 Task: Convert a batch of audio files from OGG to MP3 format using VLC batch conversion tool.
Action: Mouse moved to (270, 320)
Screenshot: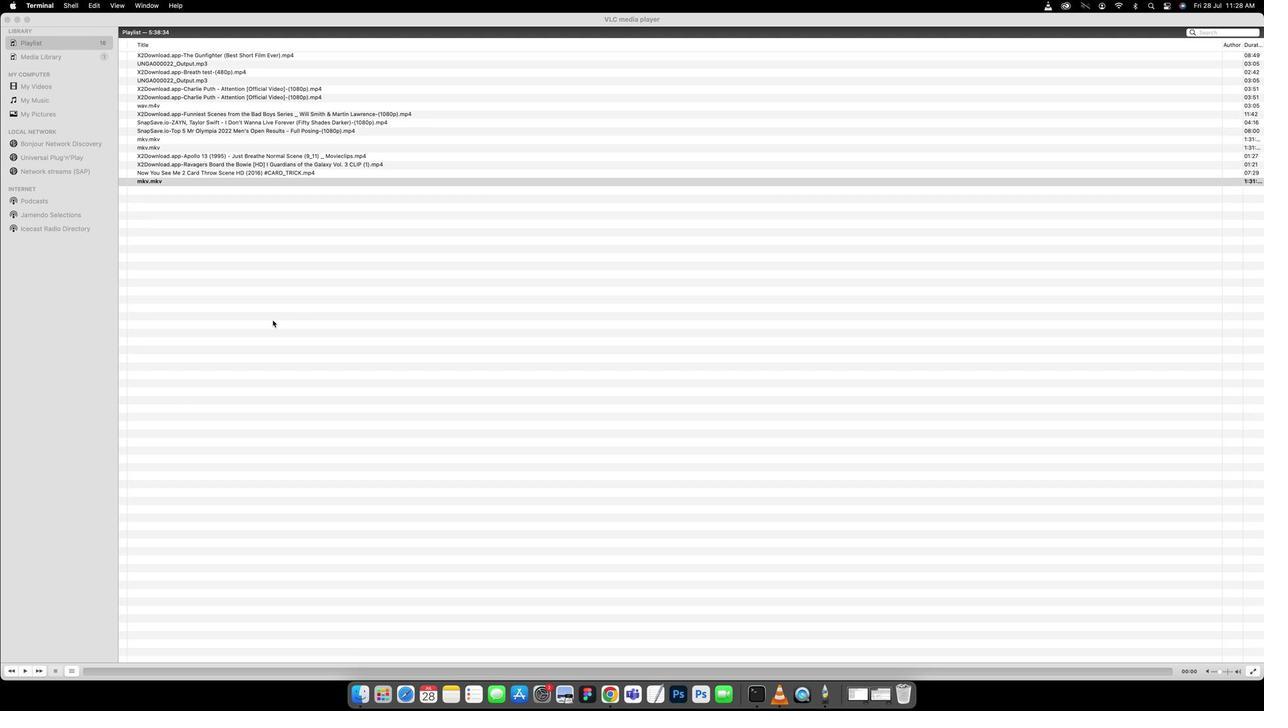 
Action: Mouse pressed left at (270, 320)
Screenshot: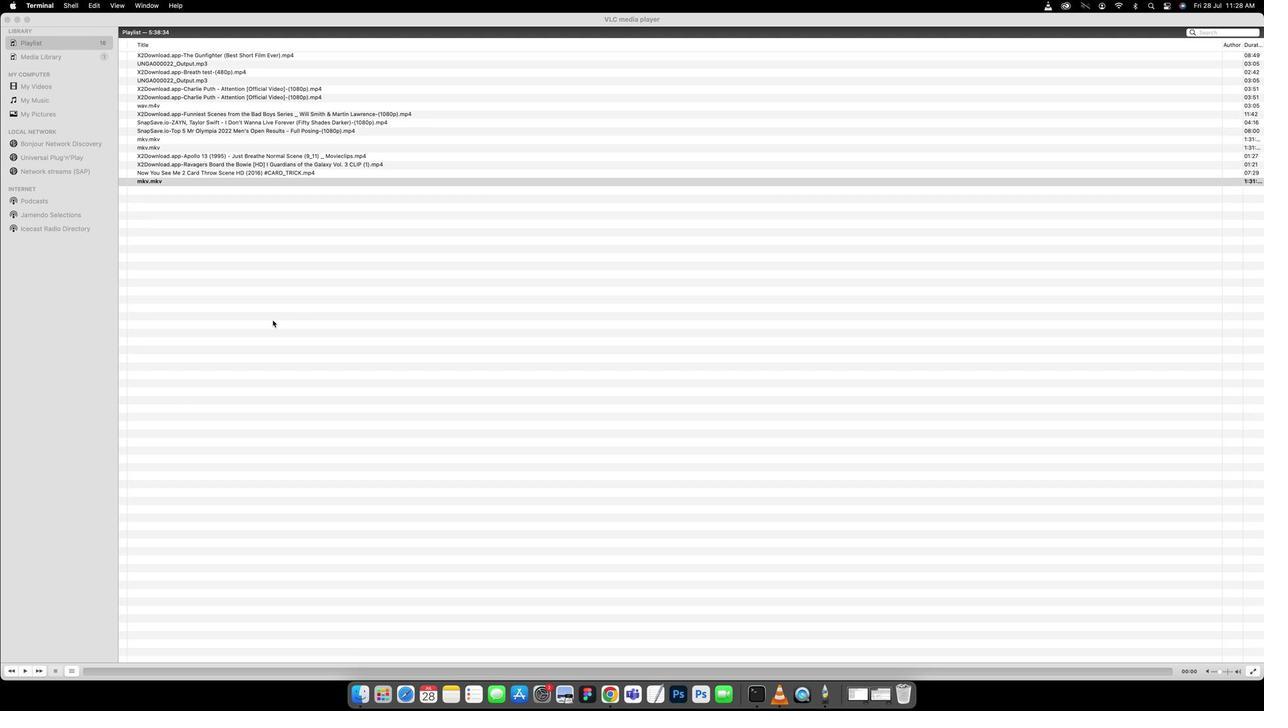 
Action: Mouse moved to (90, 8)
Screenshot: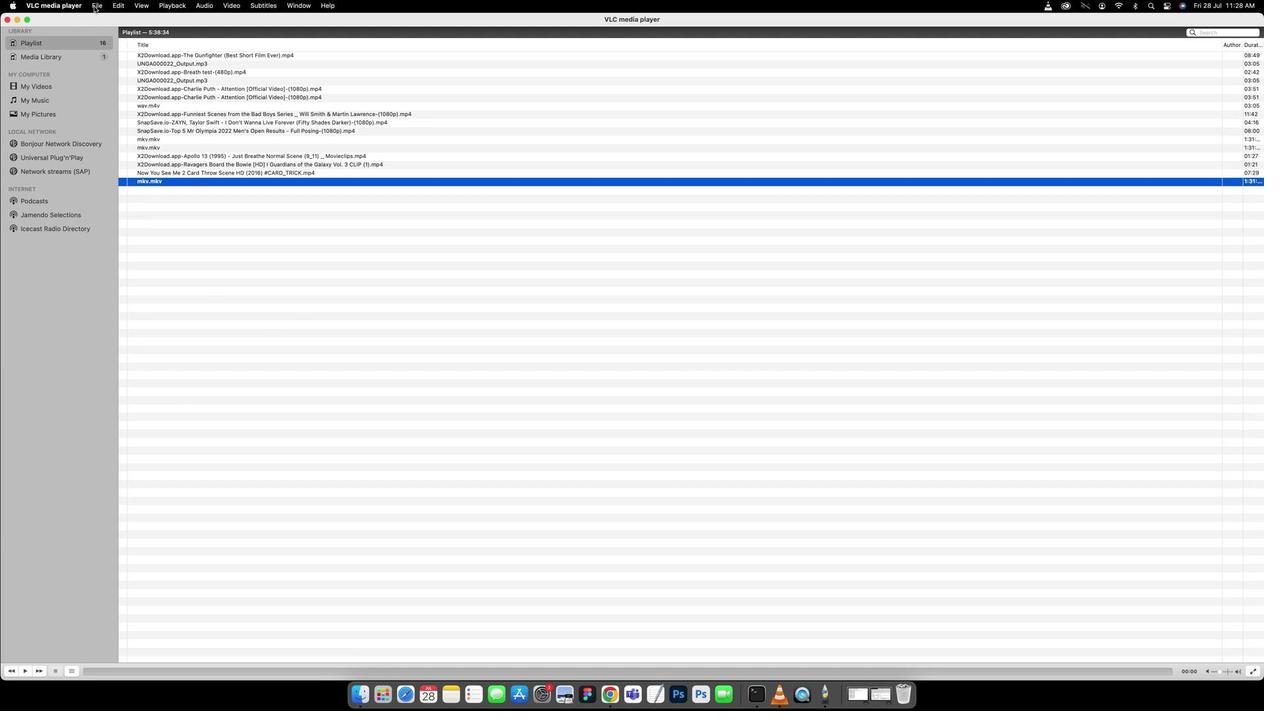 
Action: Mouse pressed left at (90, 8)
Screenshot: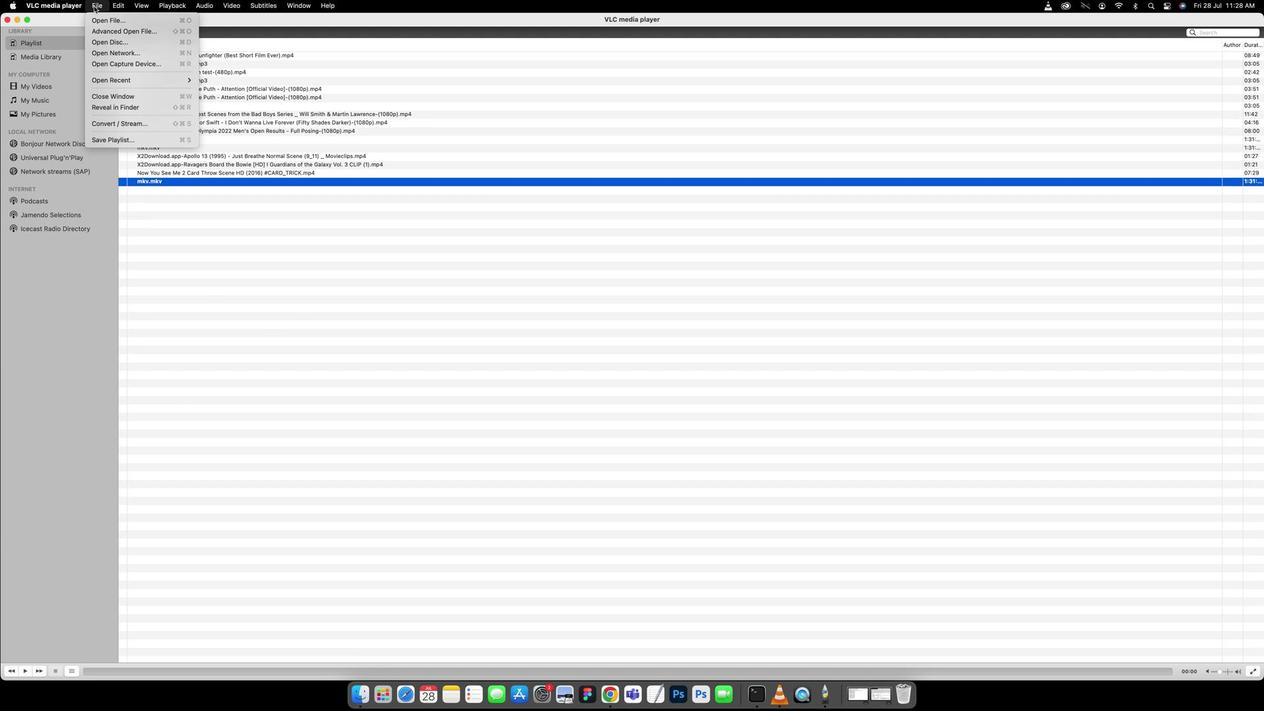 
Action: Mouse moved to (100, 129)
Screenshot: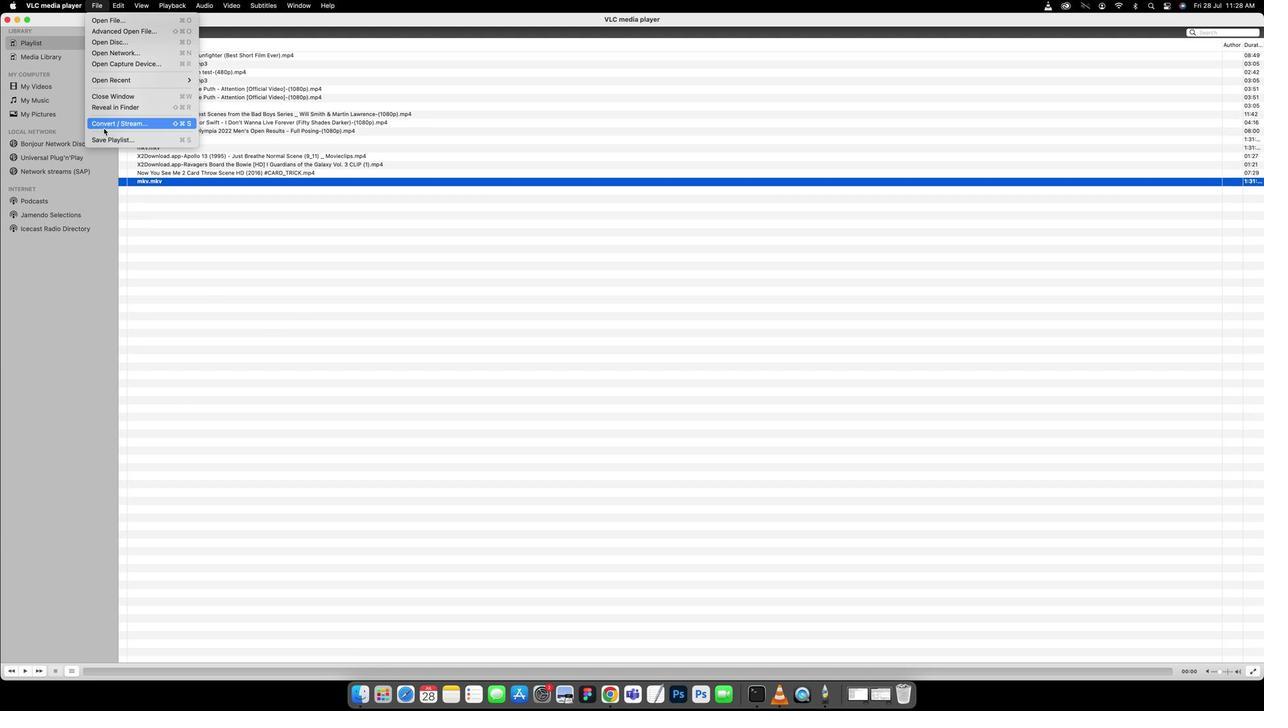 
Action: Mouse pressed left at (100, 129)
Screenshot: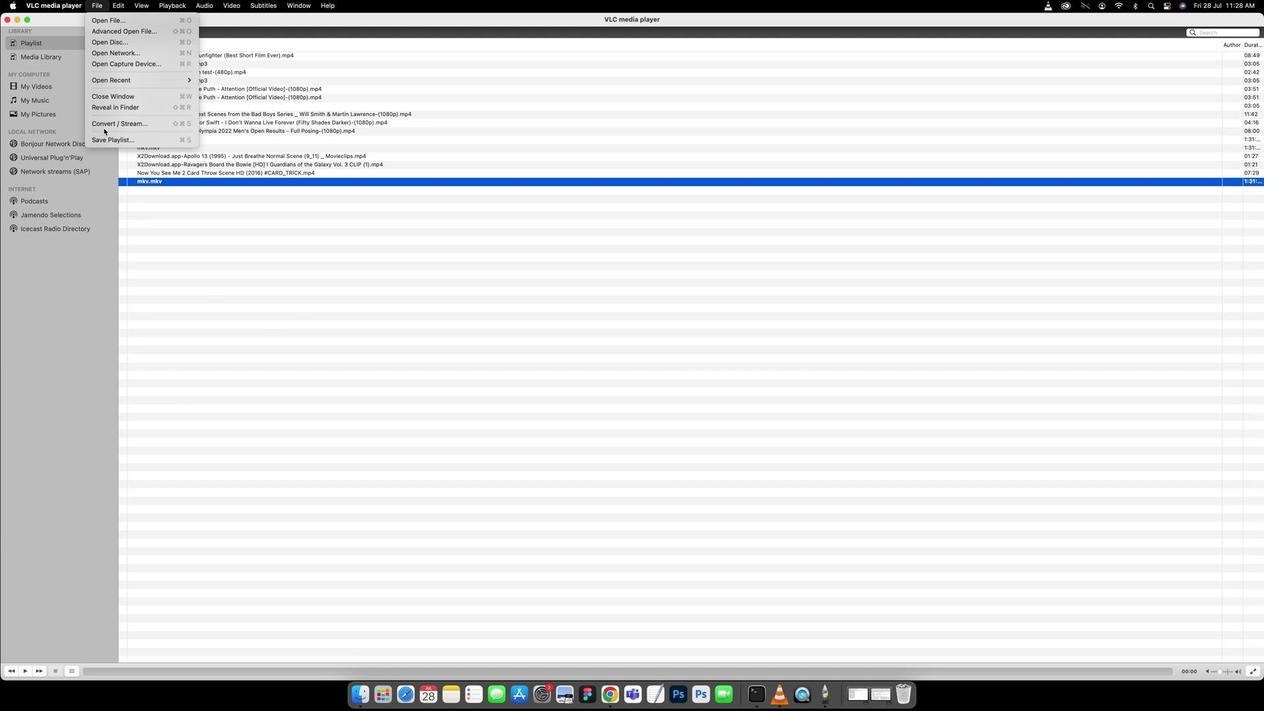 
Action: Mouse moved to (453, 276)
Screenshot: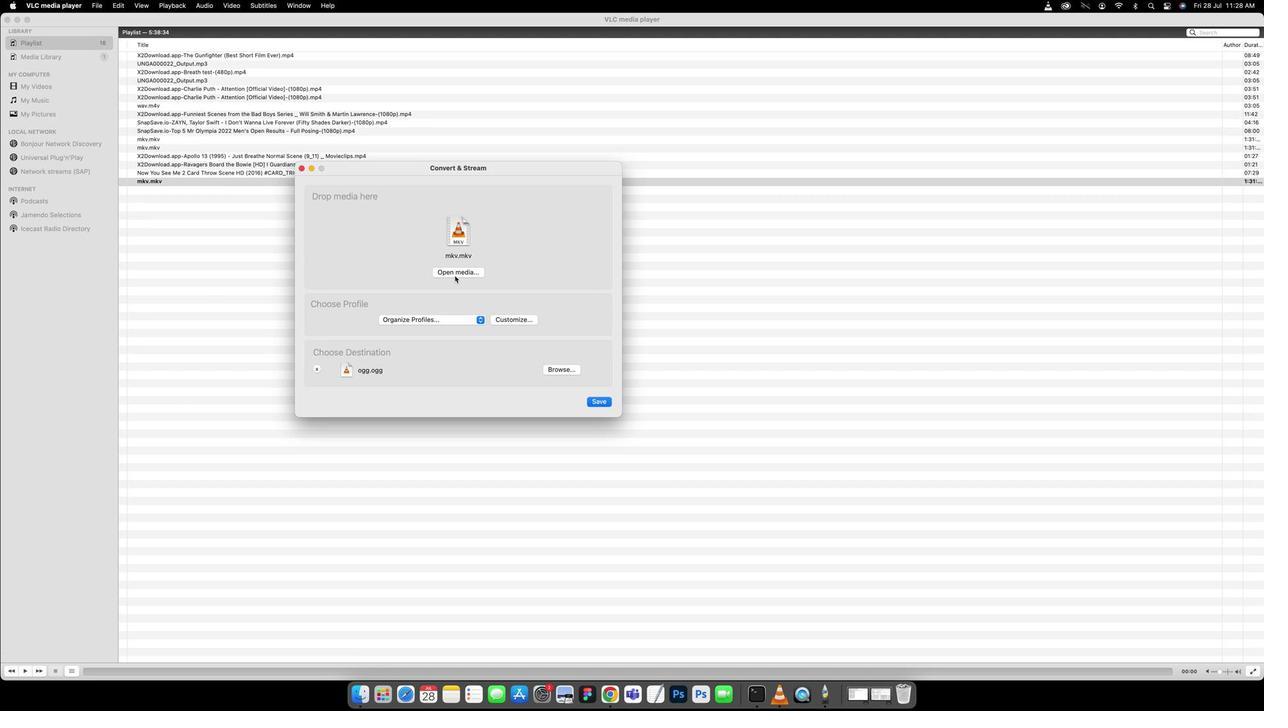 
Action: Mouse pressed left at (453, 276)
Screenshot: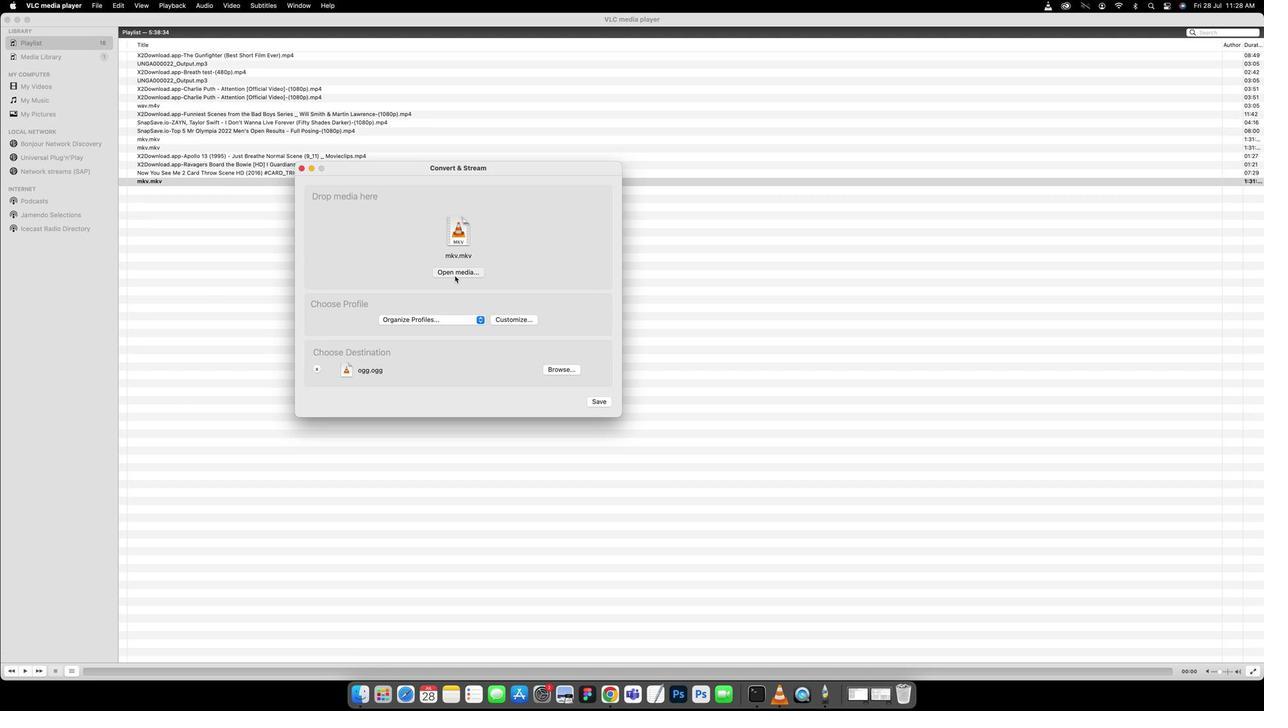 
Action: Mouse moved to (399, 243)
Screenshot: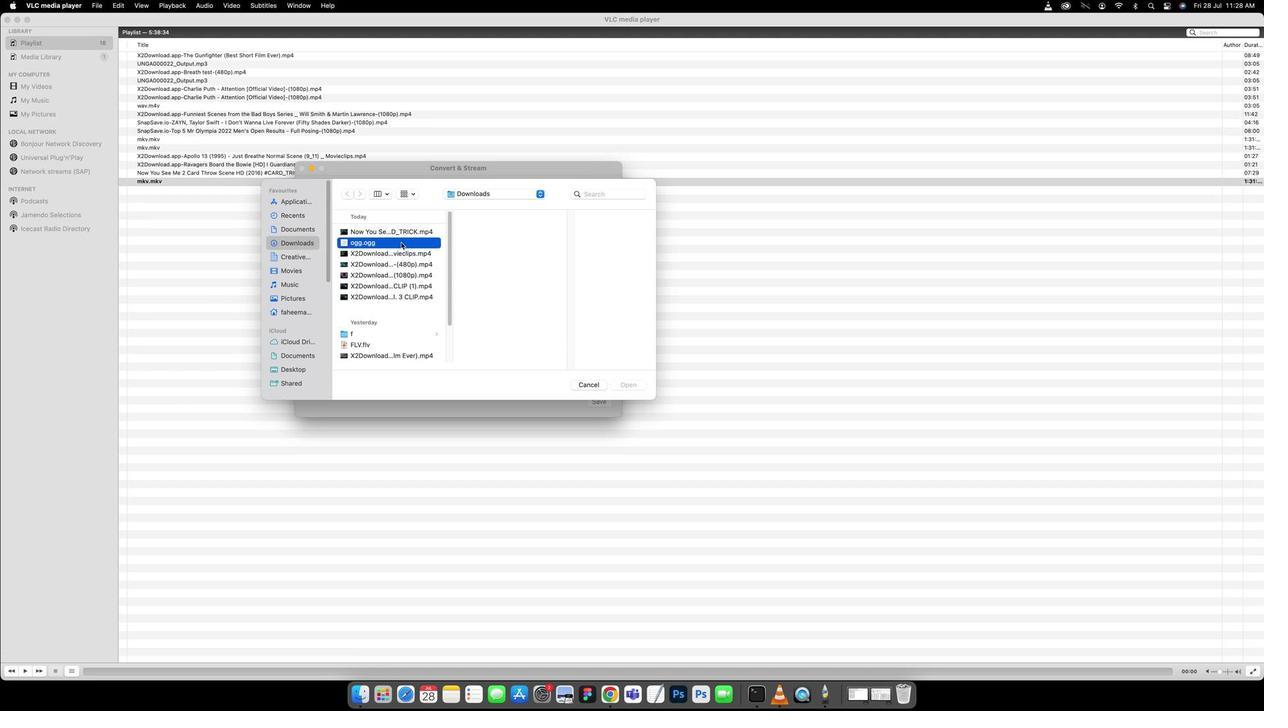 
Action: Mouse pressed left at (399, 243)
Screenshot: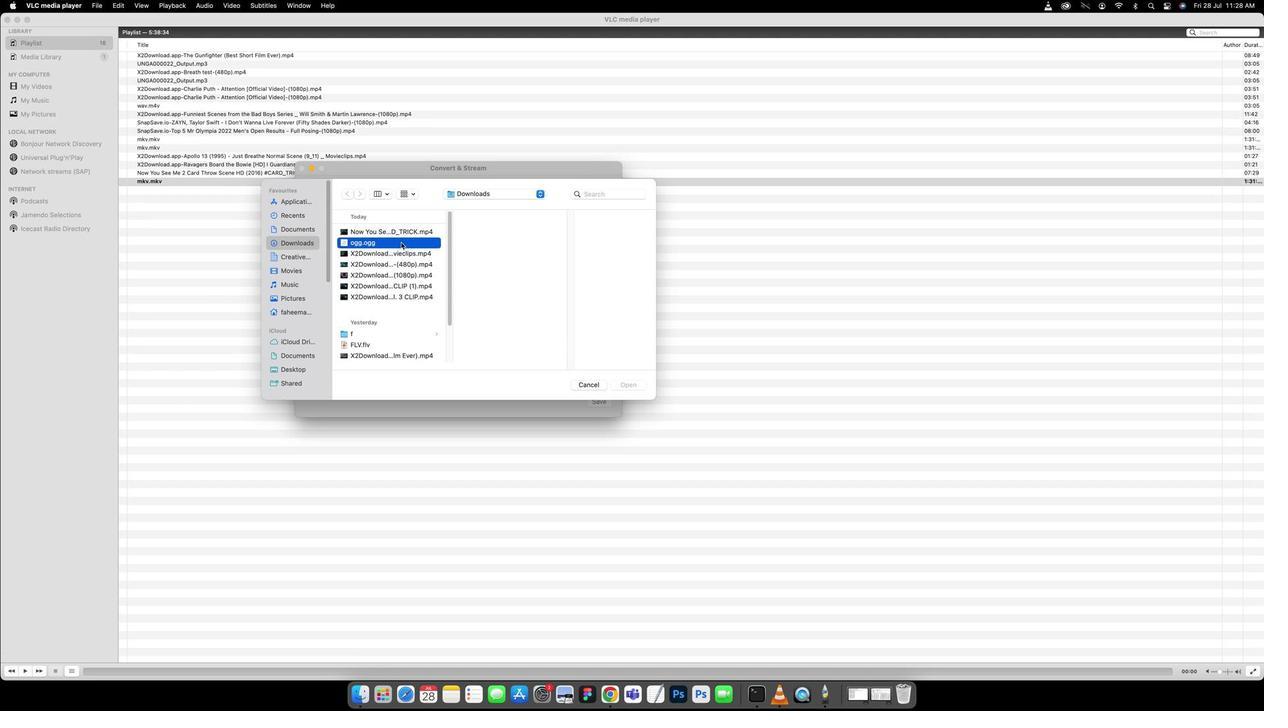 
Action: Key pressed Key.enter
Screenshot: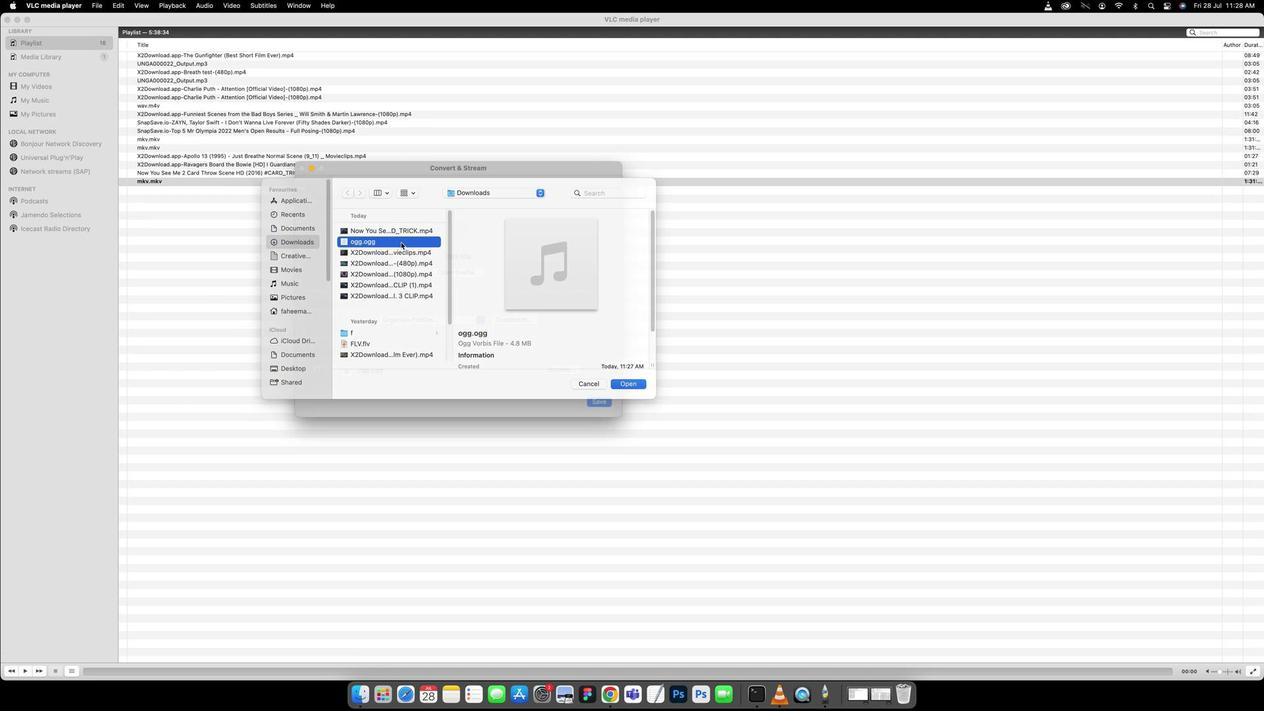 
Action: Mouse moved to (507, 322)
Screenshot: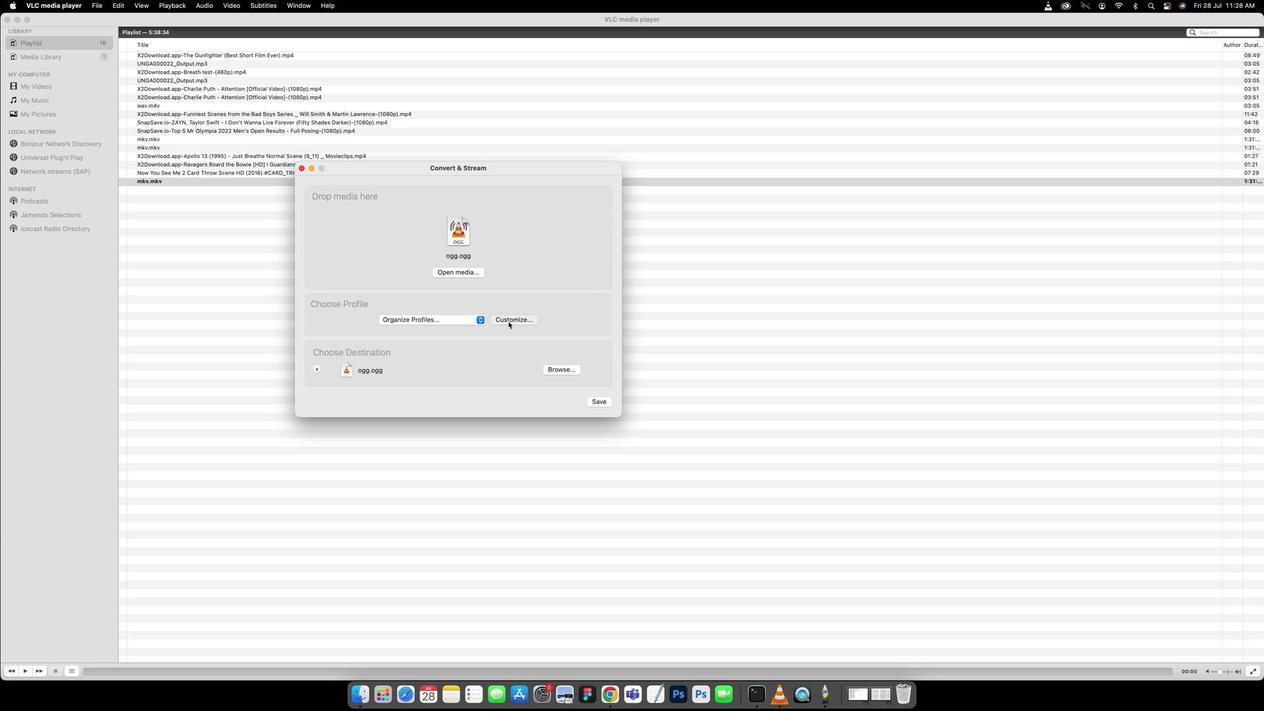 
Action: Mouse pressed left at (507, 322)
Screenshot: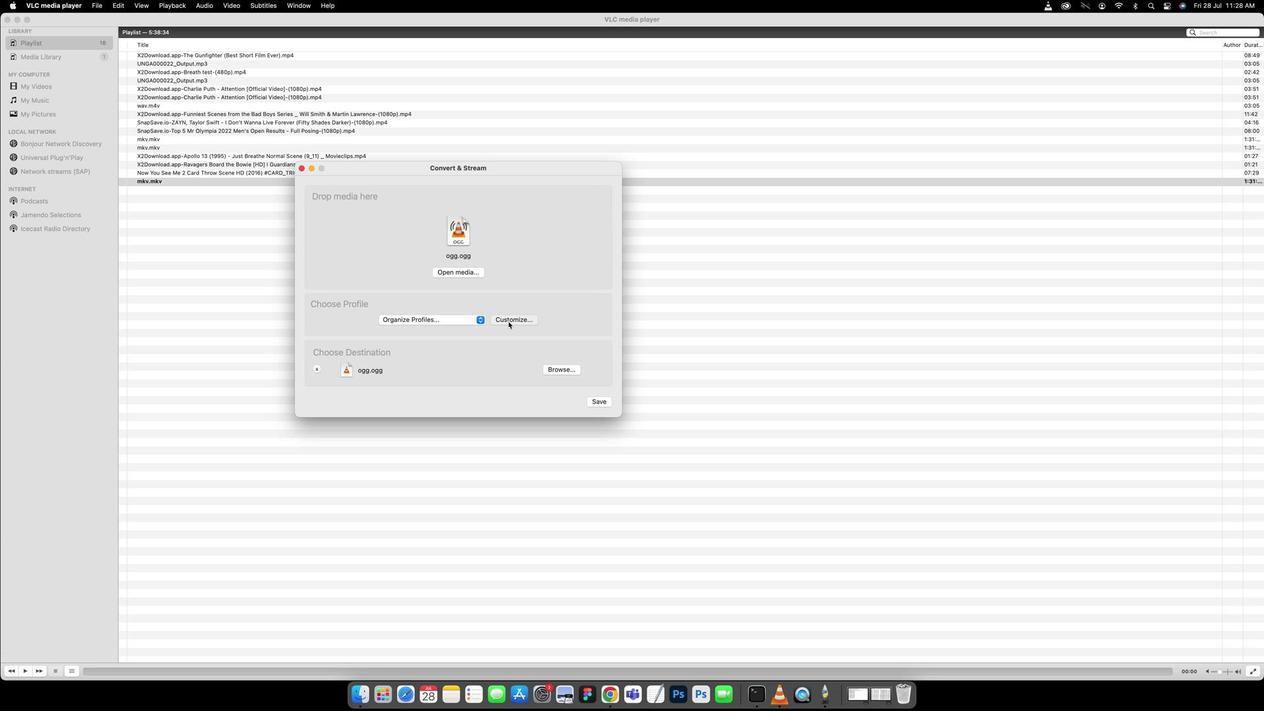 
Action: Mouse moved to (473, 206)
Screenshot: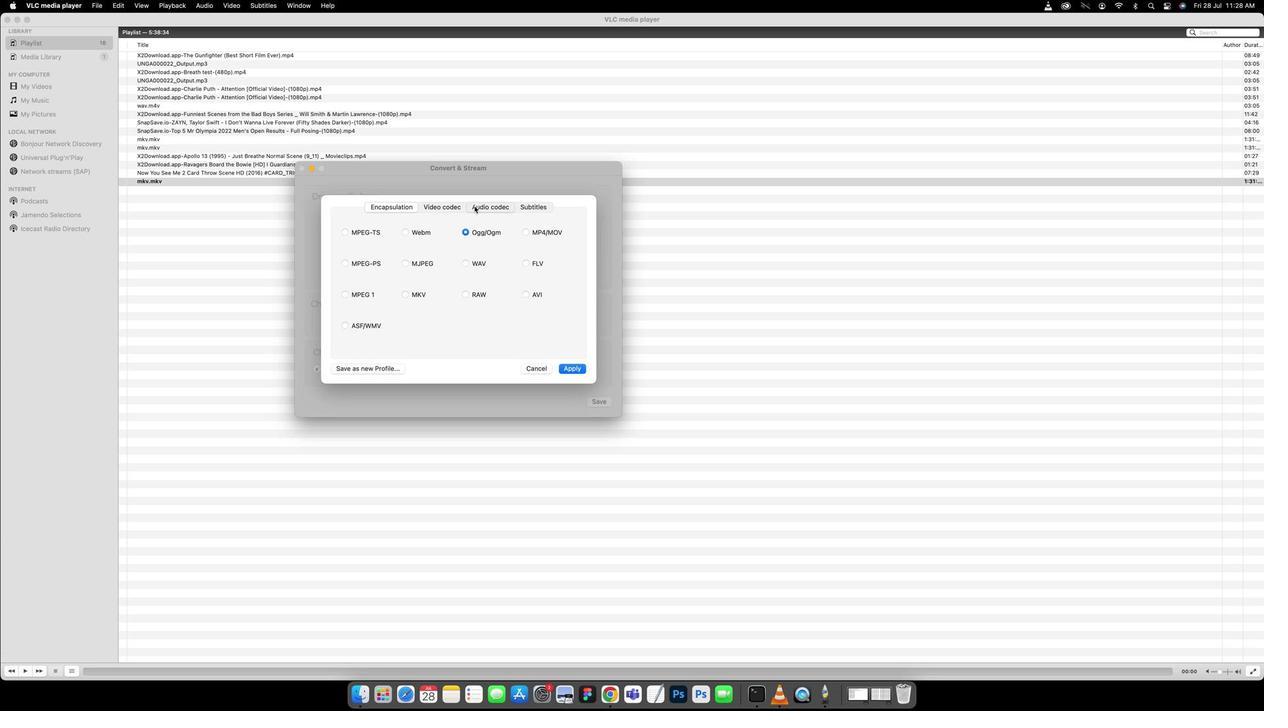 
Action: Mouse pressed left at (473, 206)
Screenshot: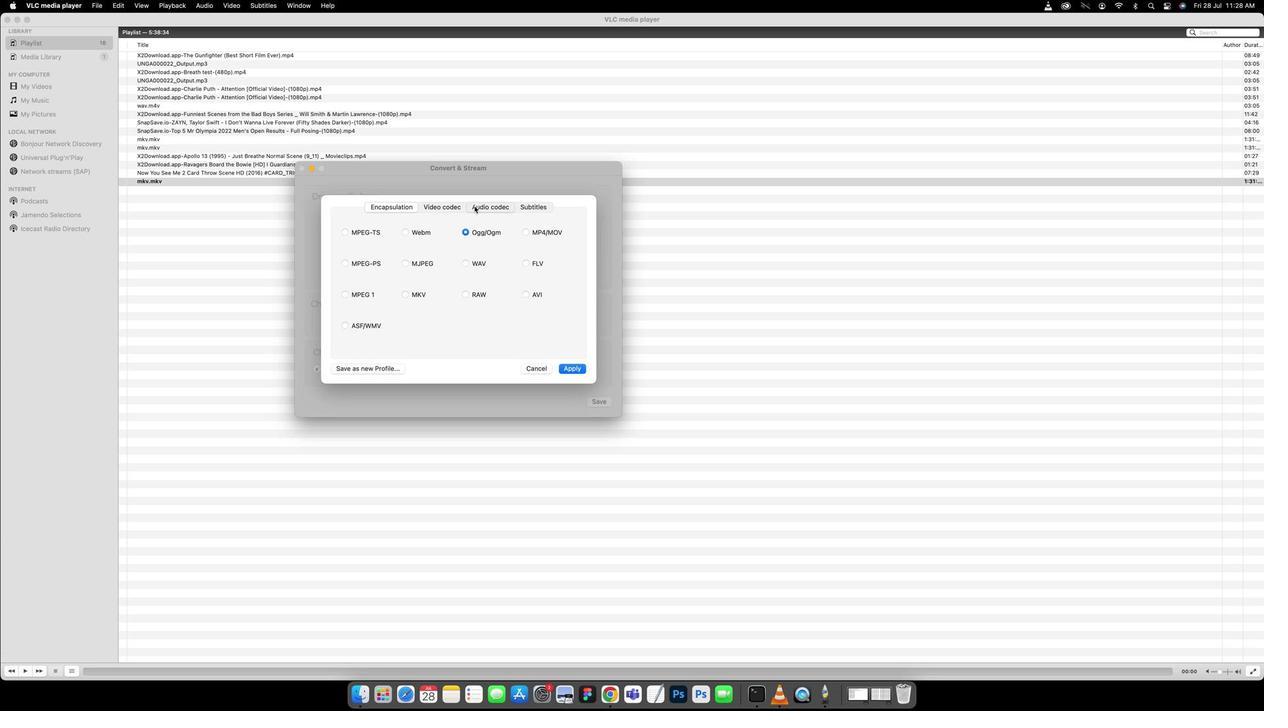 
Action: Mouse moved to (524, 247)
Screenshot: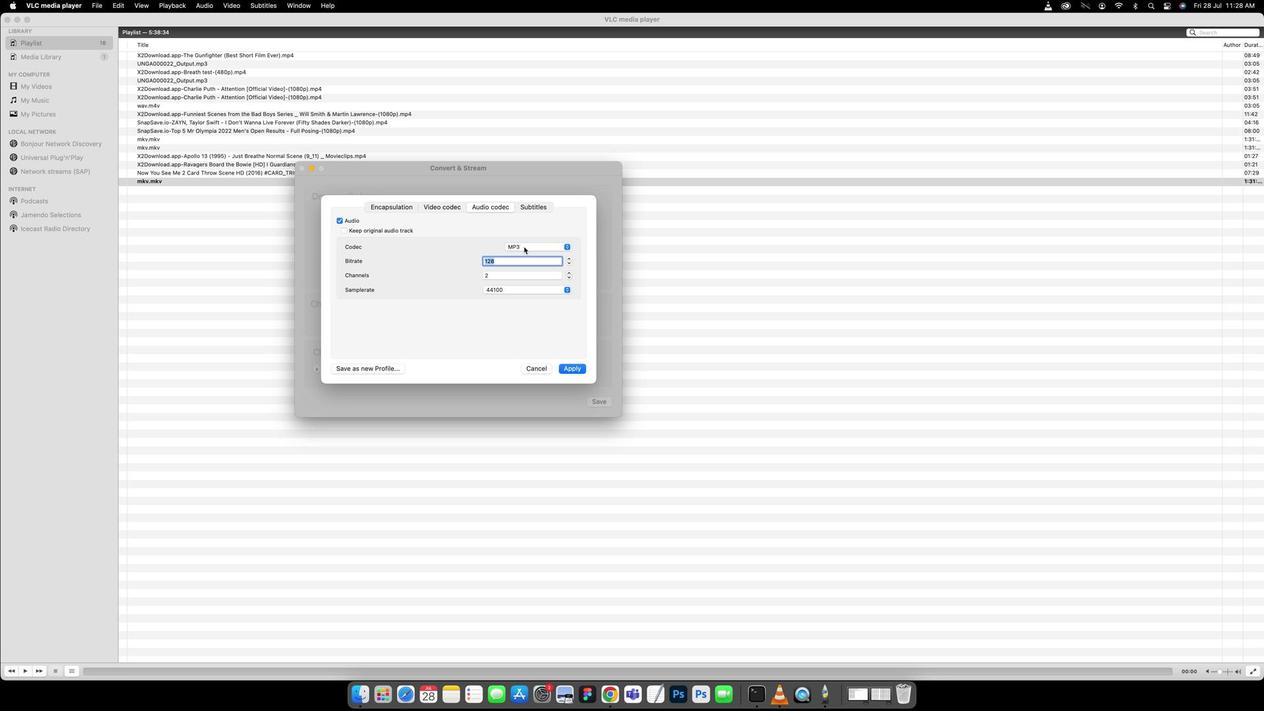 
Action: Mouse pressed left at (524, 247)
Screenshot: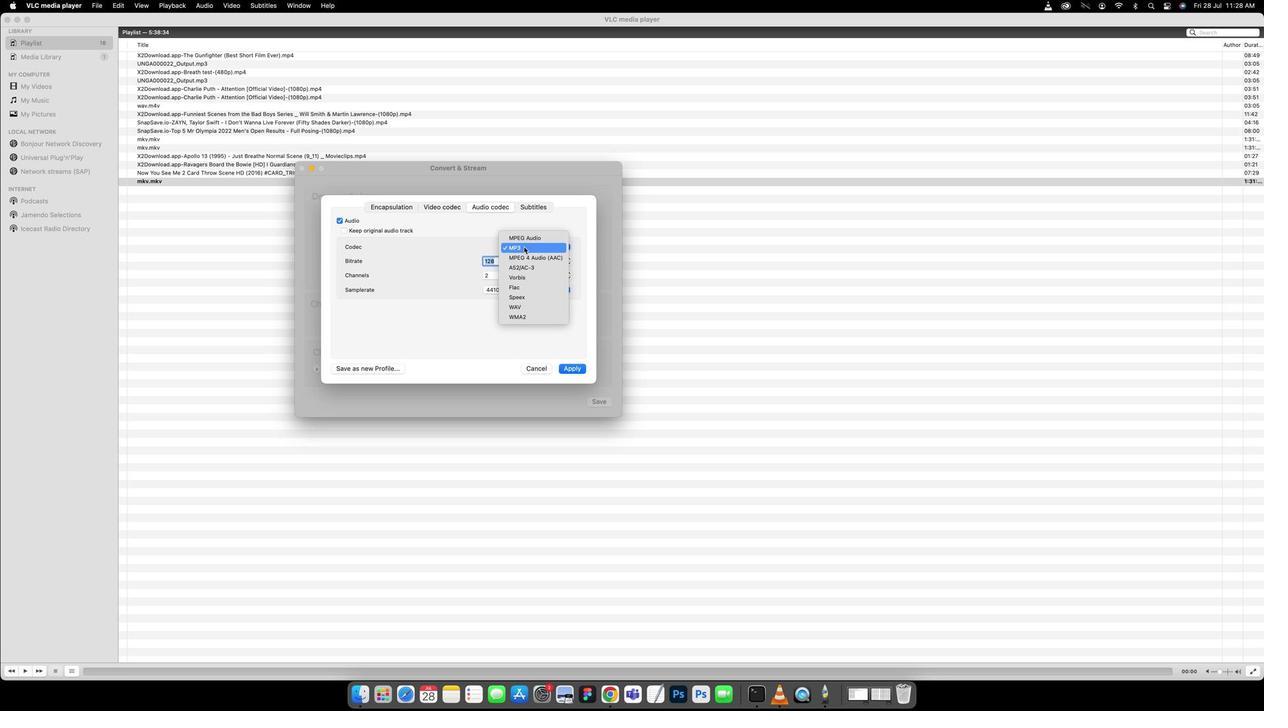 
Action: Mouse pressed left at (524, 247)
Screenshot: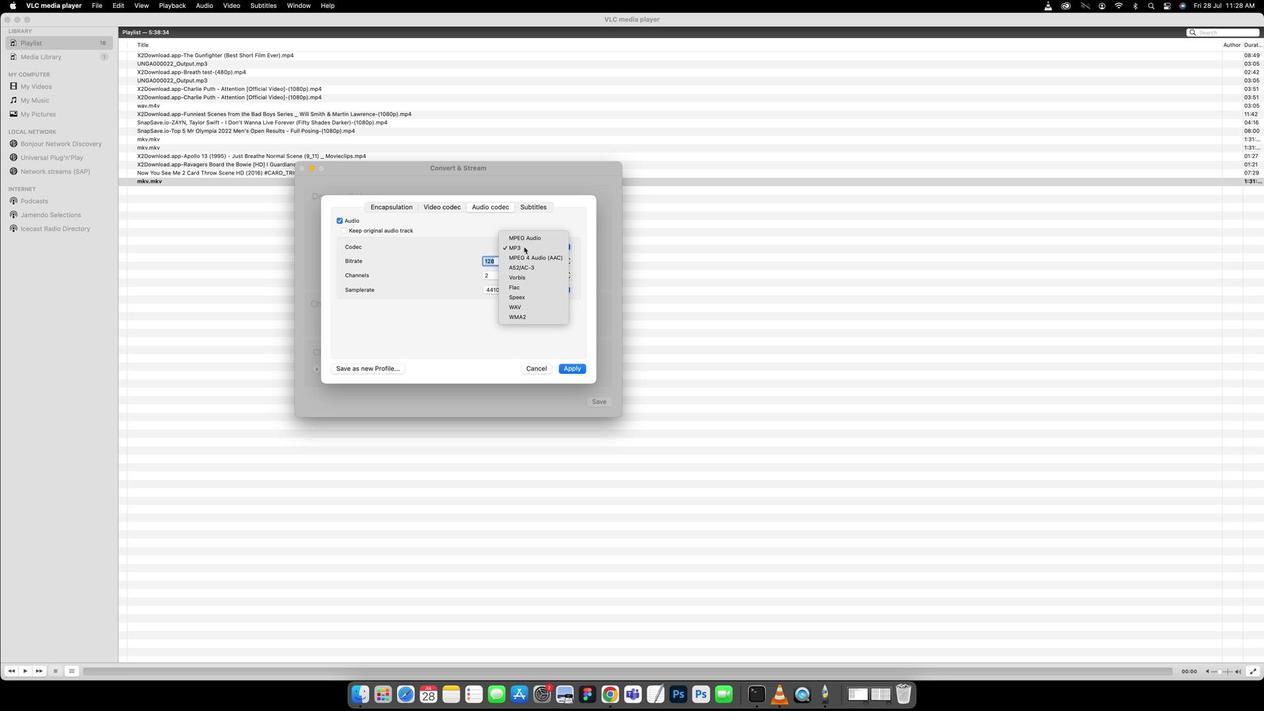 
Action: Mouse moved to (567, 368)
Screenshot: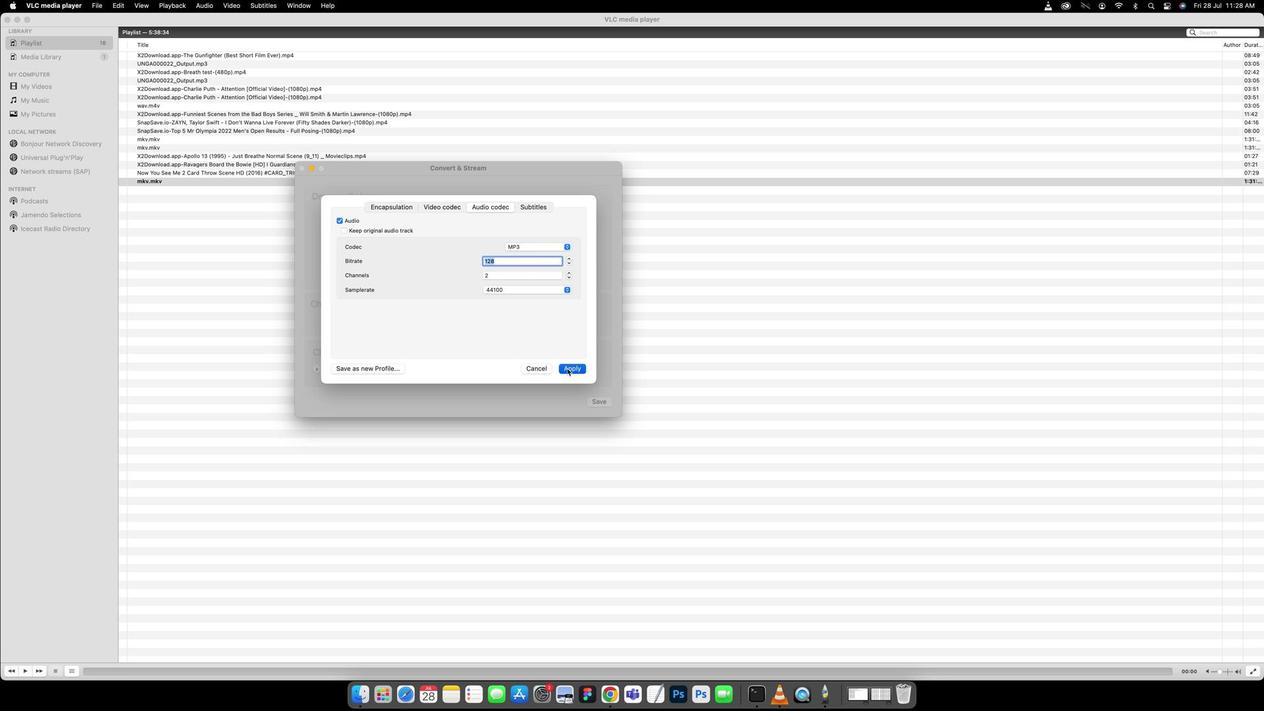 
Action: Mouse pressed left at (567, 368)
Screenshot: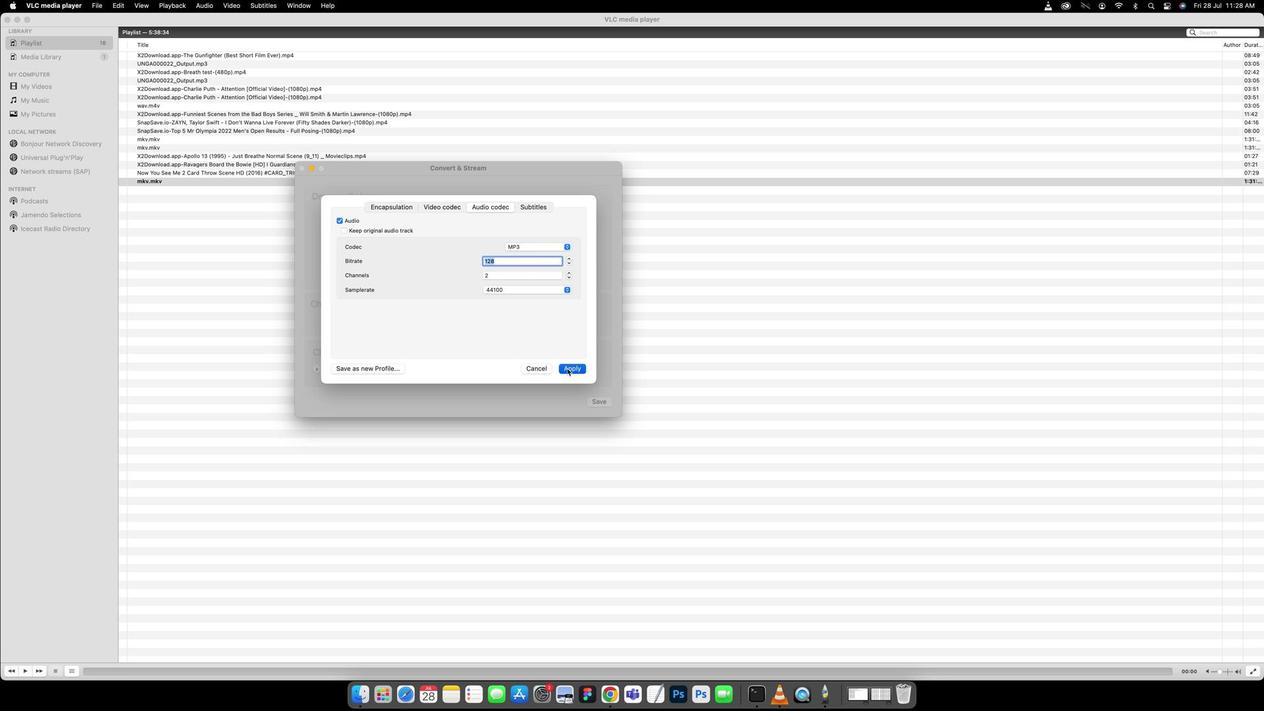 
Action: Mouse pressed left at (567, 368)
Screenshot: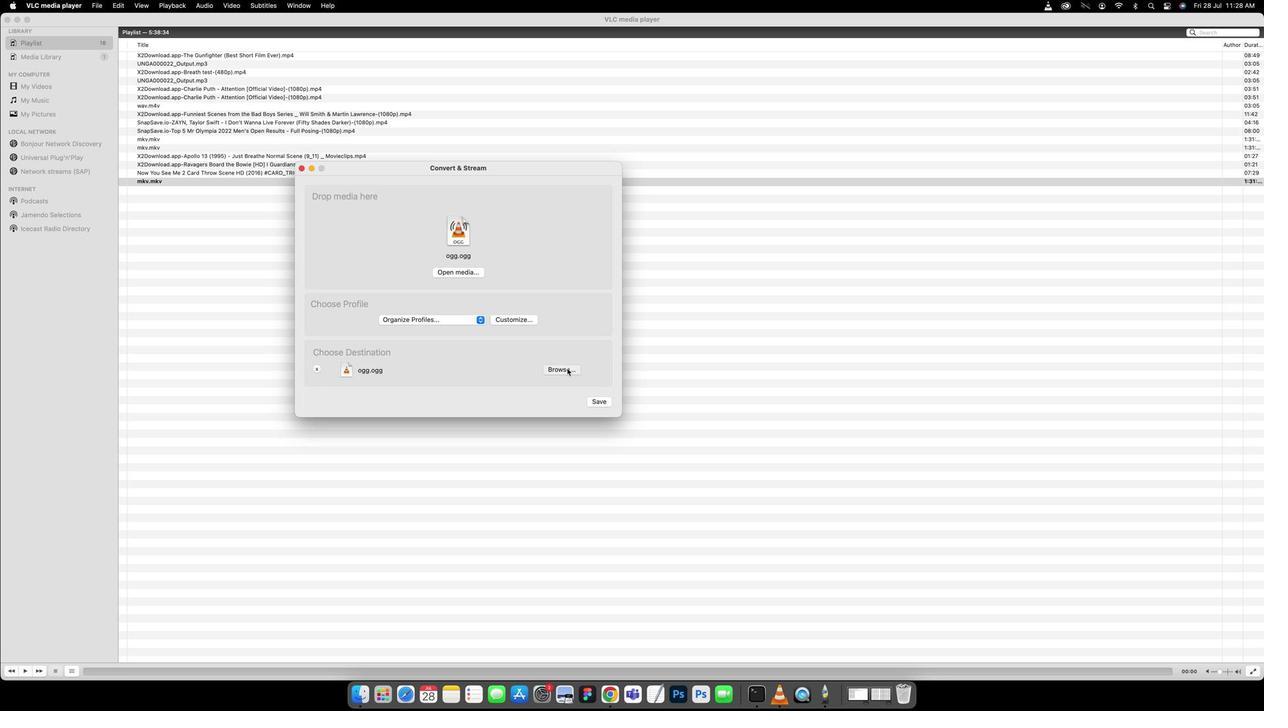 
Action: Mouse moved to (460, 275)
Screenshot: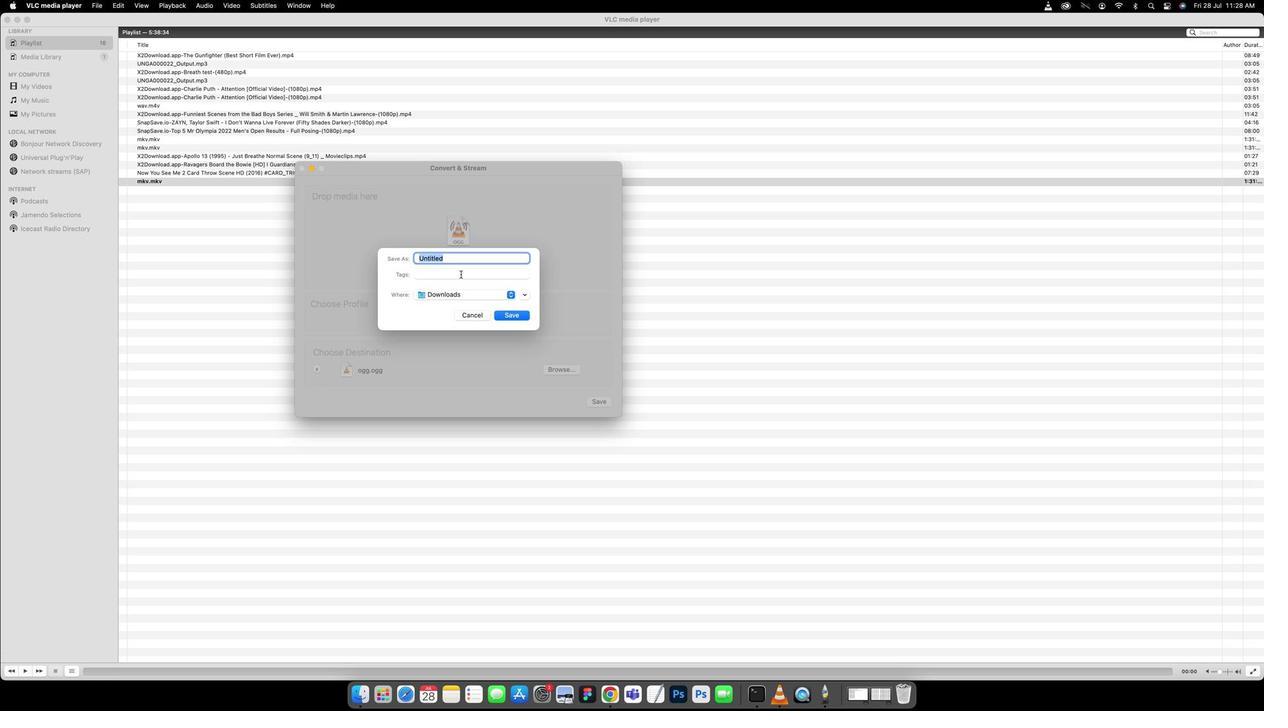 
Action: Key pressed Key.caps_lock'V'Key.caps_lock'i''d''e''o'Key.space'c''o''n''v''e''r''t''e''d''.''m''p''3'
Screenshot: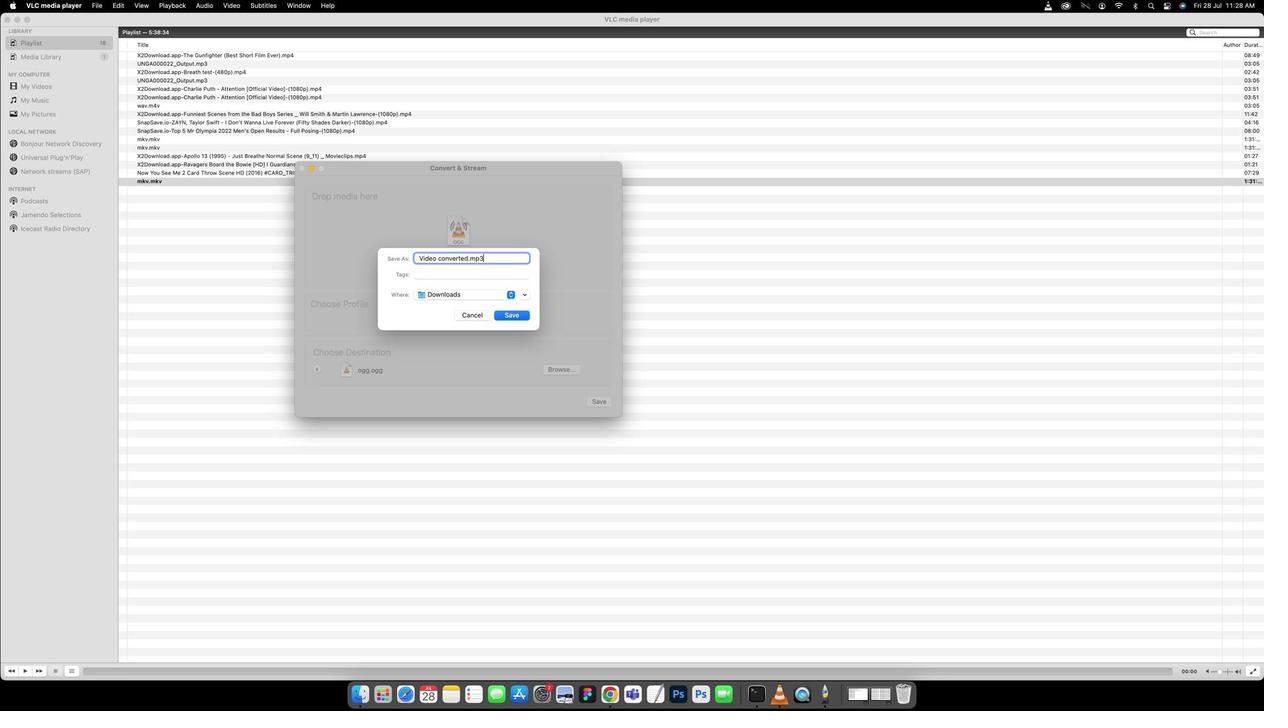 
Action: Mouse moved to (513, 314)
Screenshot: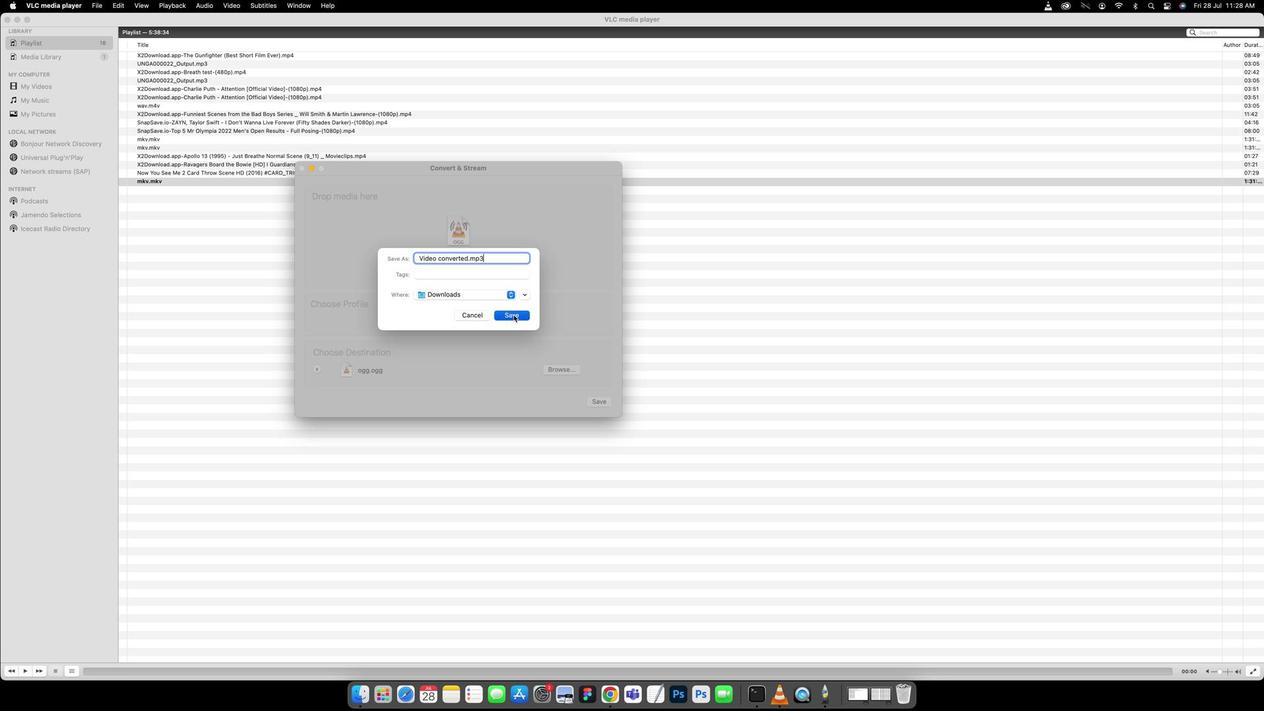 
Action: Mouse pressed left at (513, 314)
Screenshot: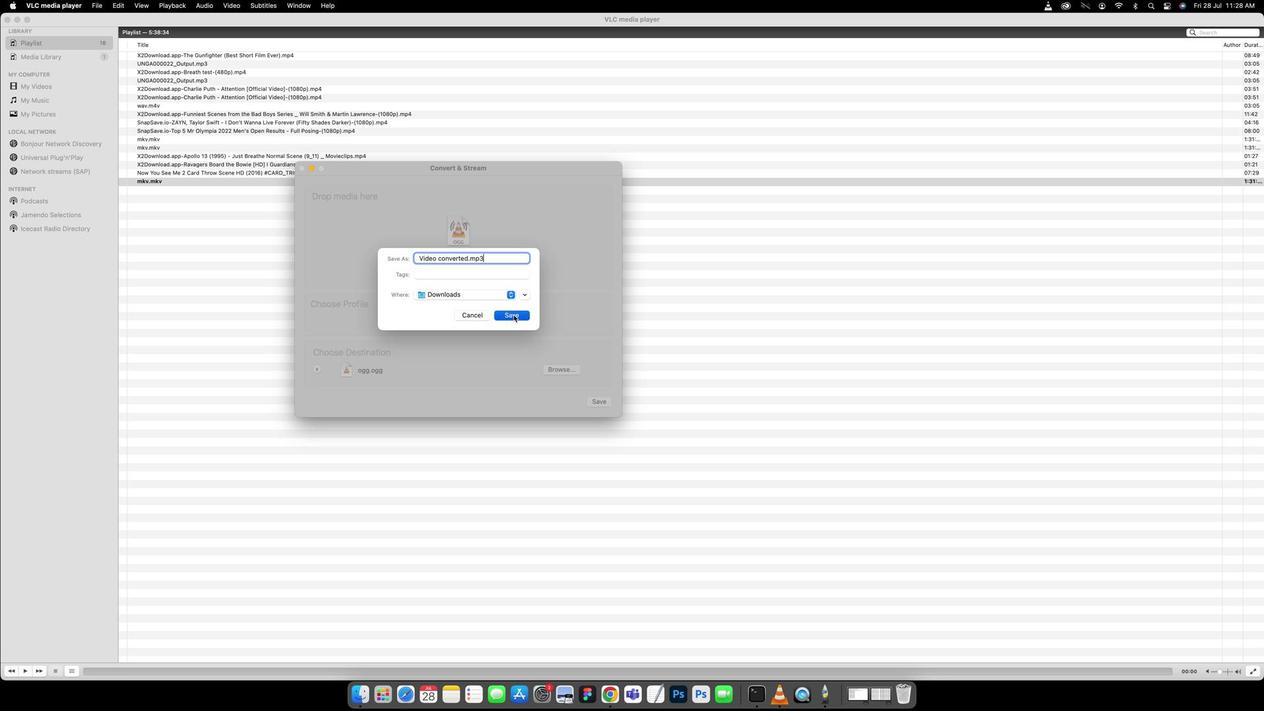 
Action: Mouse moved to (615, 270)
Screenshot: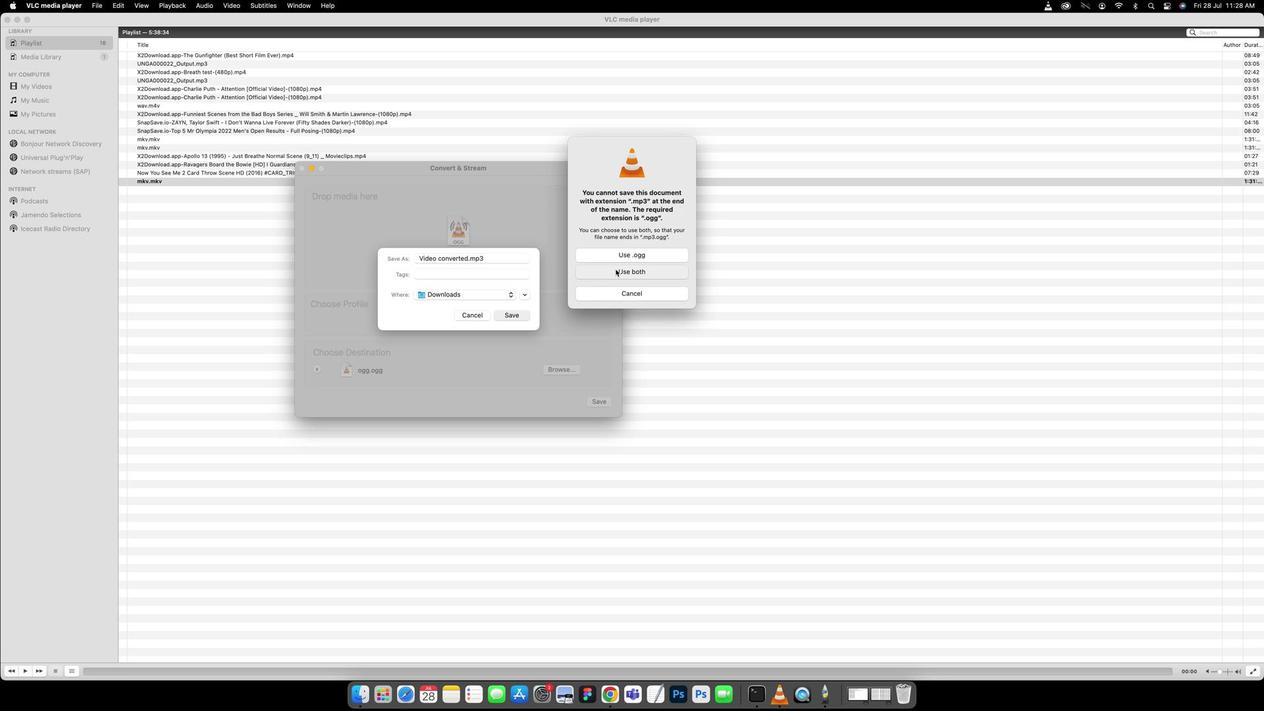 
Action: Mouse pressed left at (615, 270)
Screenshot: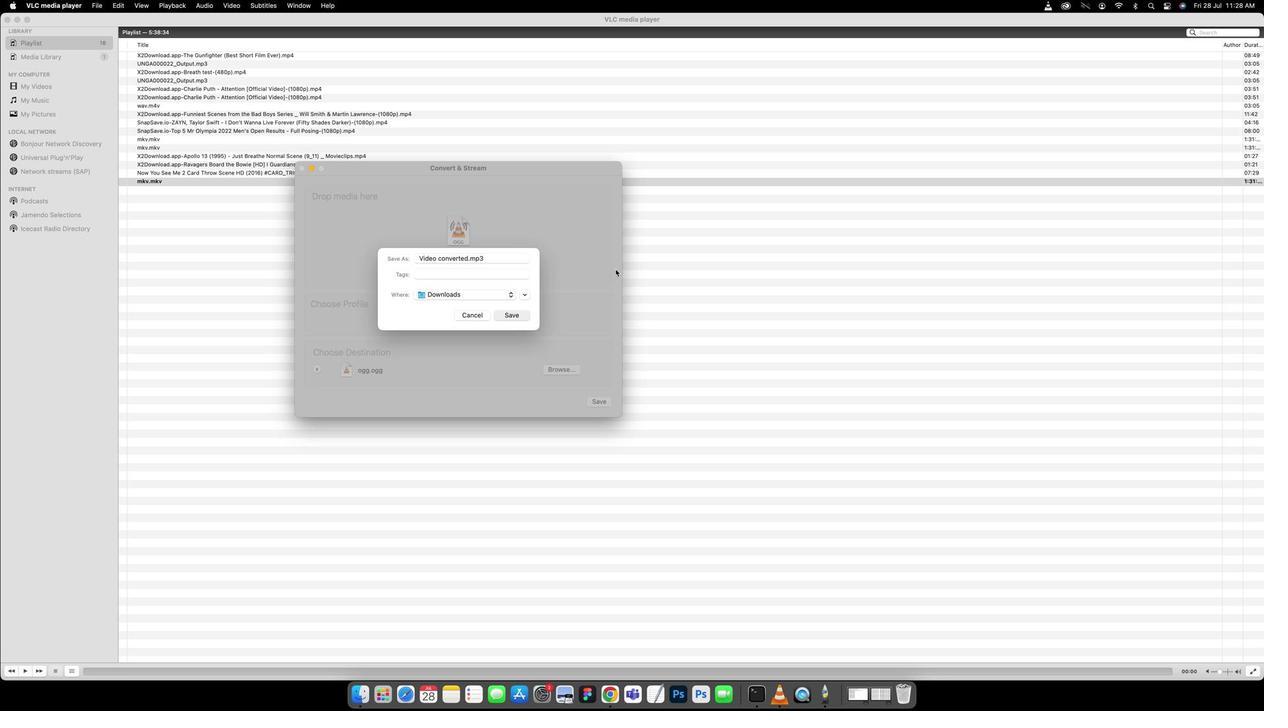 
Action: Mouse moved to (594, 403)
Screenshot: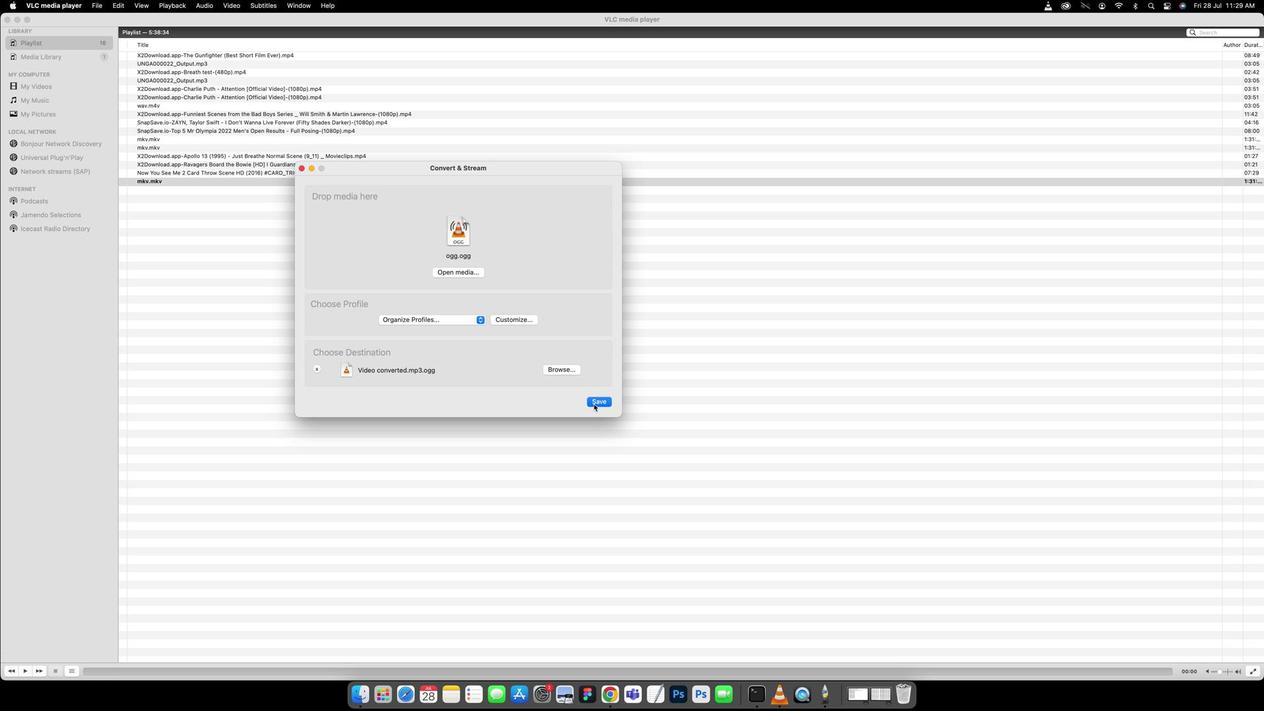 
Action: Mouse pressed left at (594, 403)
Screenshot: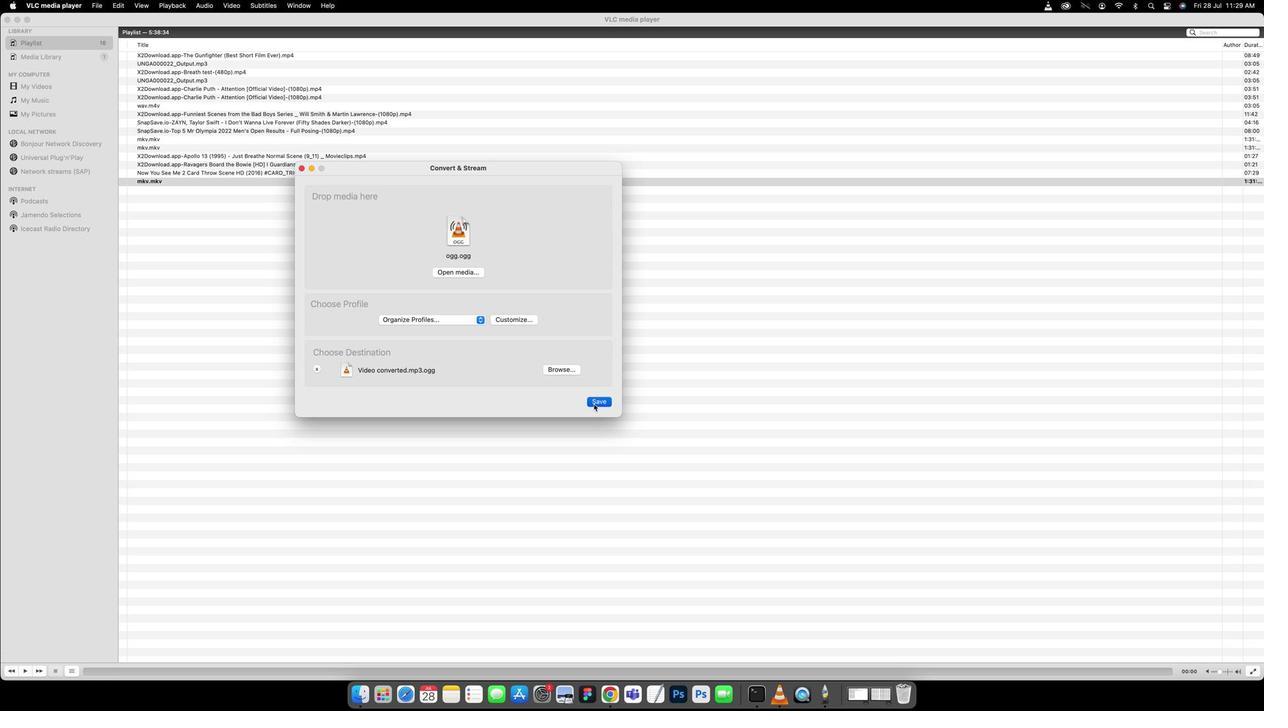 
